 Task: Add a signature Danny Hernandez containing With thanks and warm regards, Danny Hernandez to email address softage.10@softage.net and add a folder A/B testing
Action: Mouse moved to (777, 109)
Screenshot: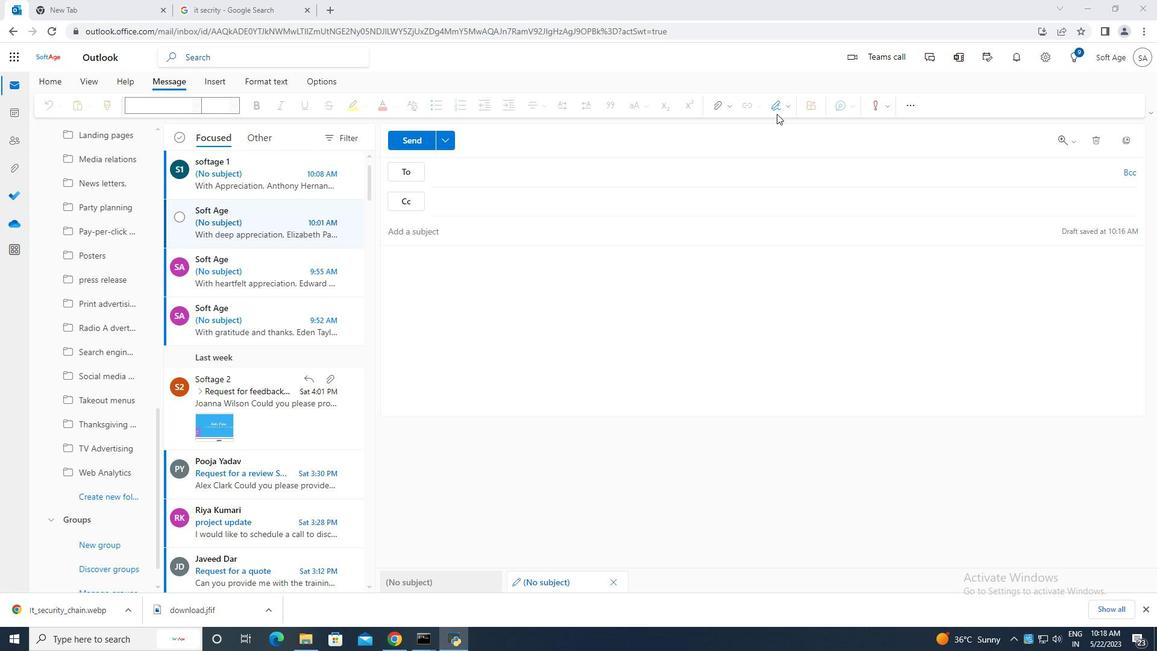 
Action: Mouse pressed left at (777, 109)
Screenshot: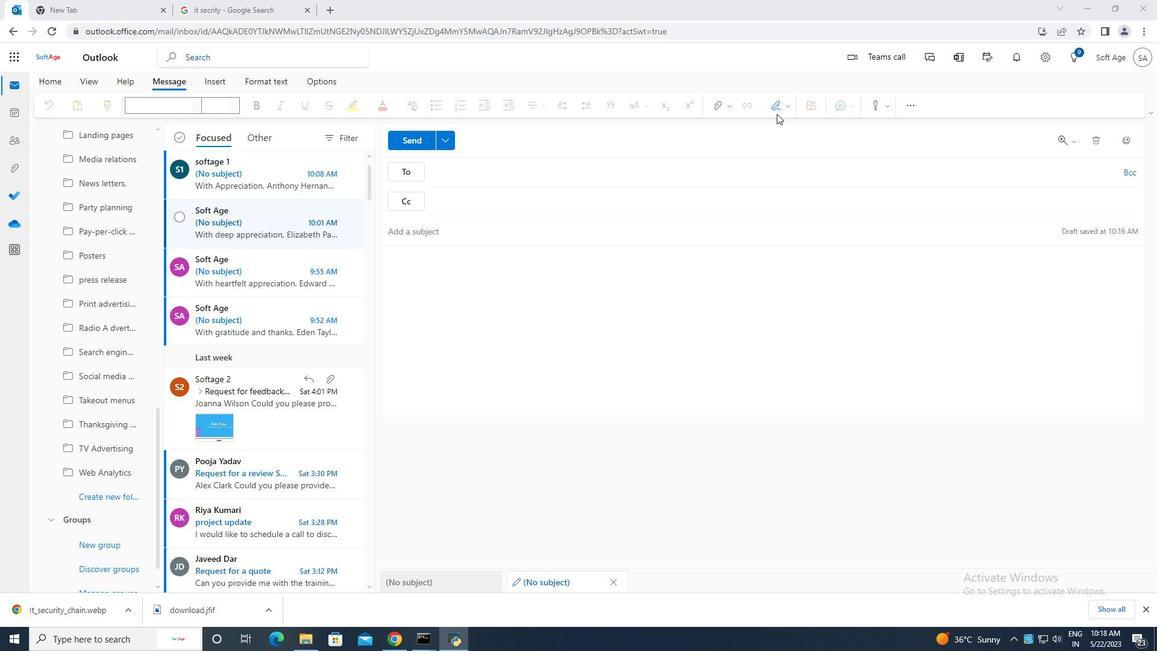 
Action: Mouse moved to (749, 155)
Screenshot: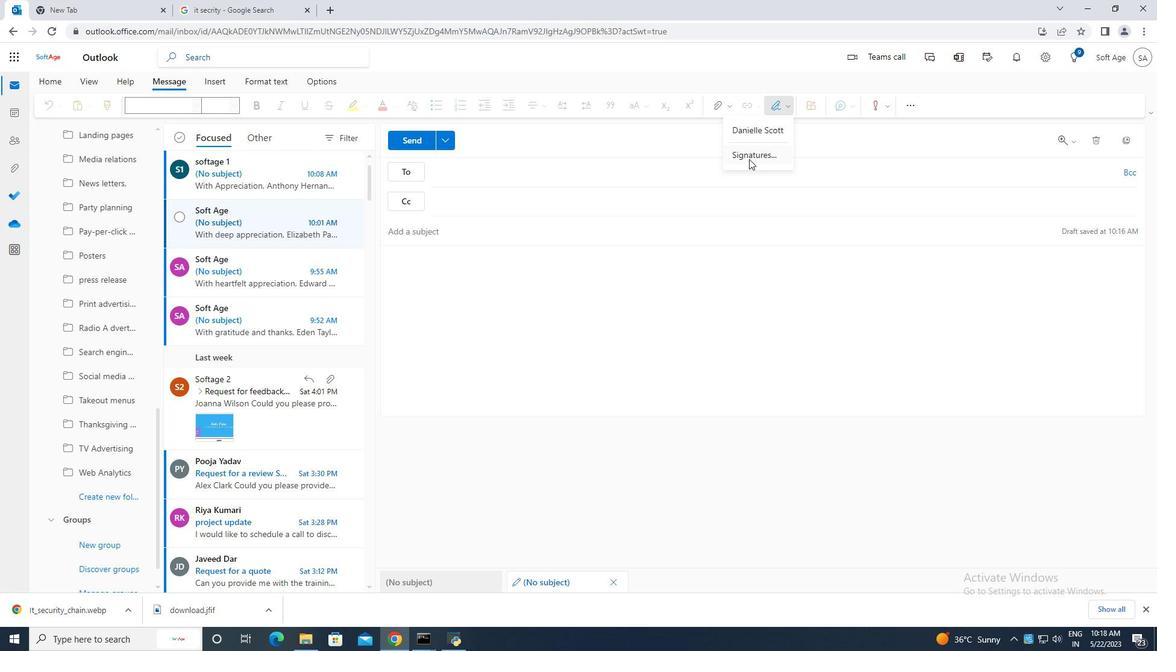
Action: Mouse pressed left at (749, 155)
Screenshot: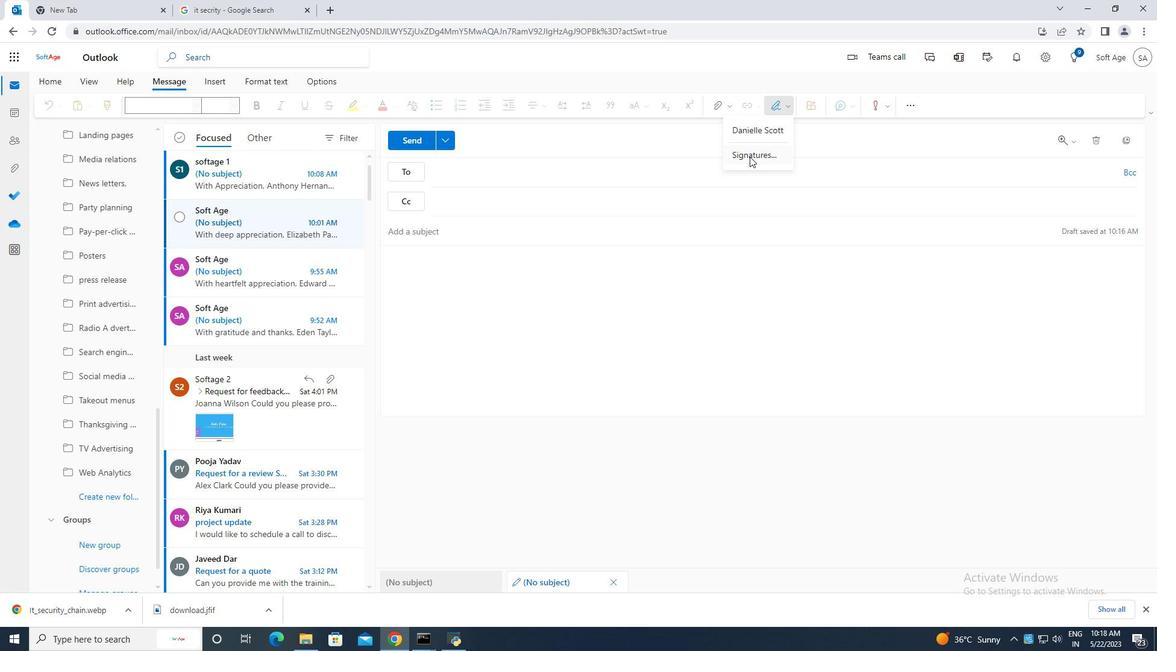 
Action: Mouse moved to (811, 200)
Screenshot: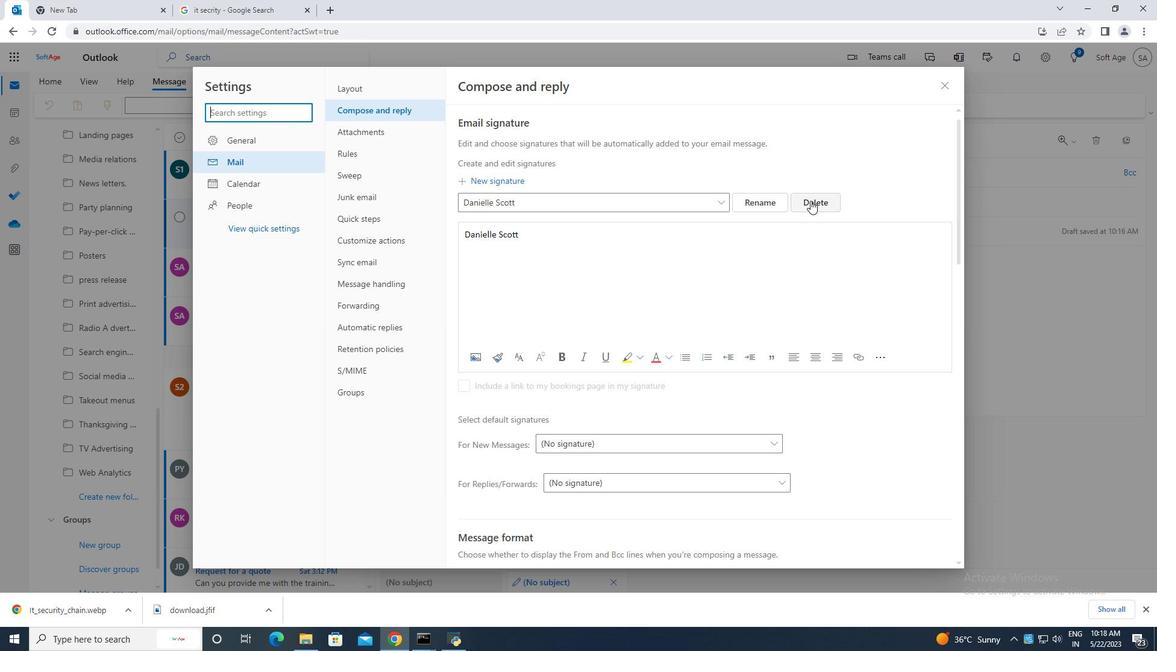 
Action: Mouse pressed left at (811, 200)
Screenshot: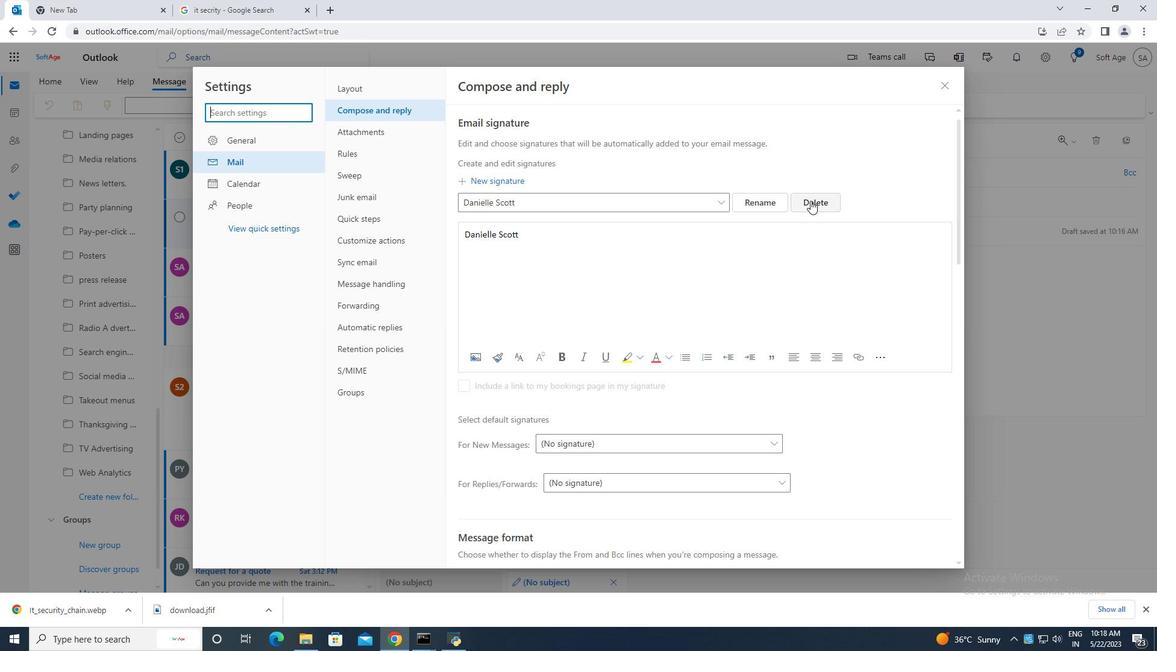 
Action: Mouse moved to (528, 199)
Screenshot: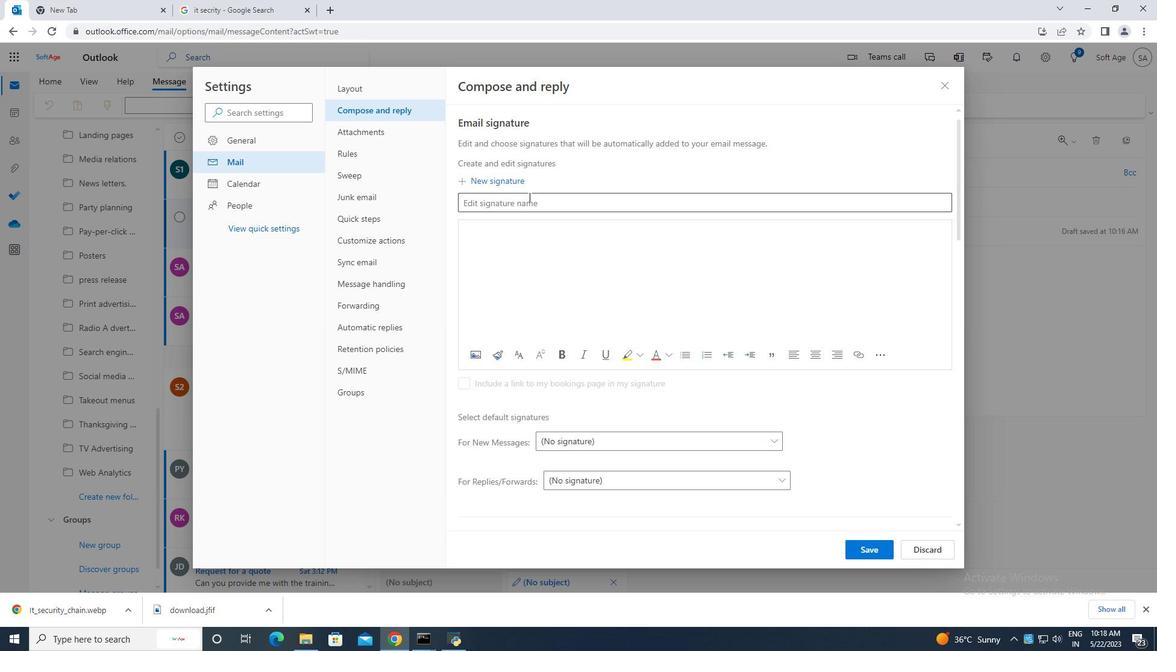 
Action: Mouse pressed left at (528, 199)
Screenshot: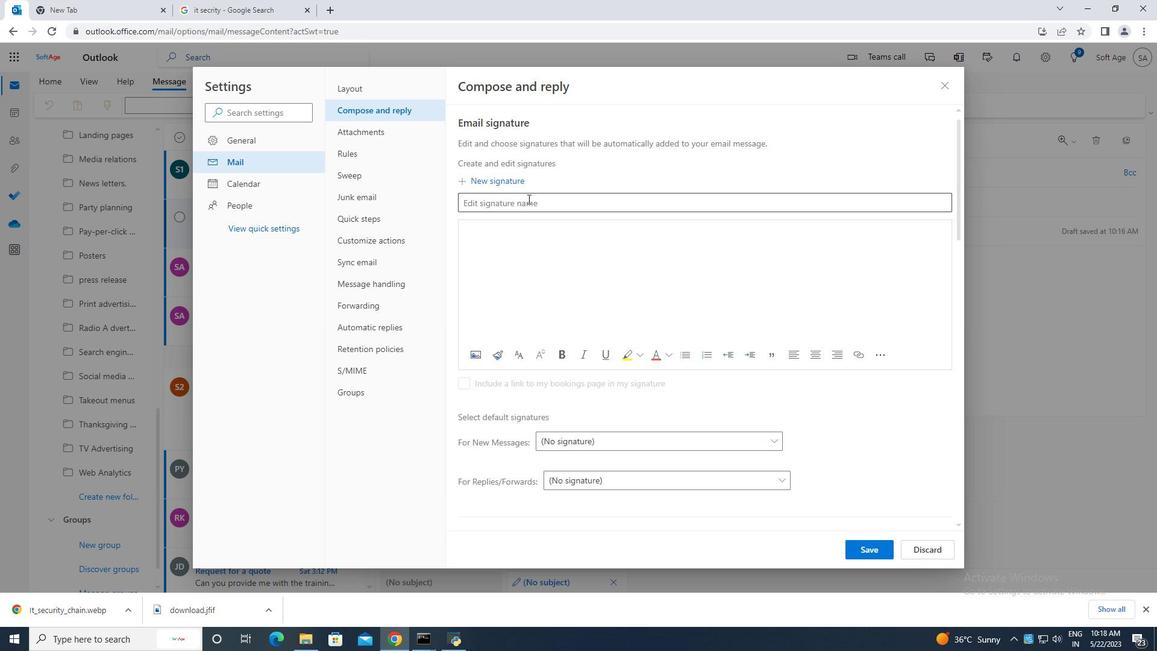 
Action: Mouse moved to (527, 199)
Screenshot: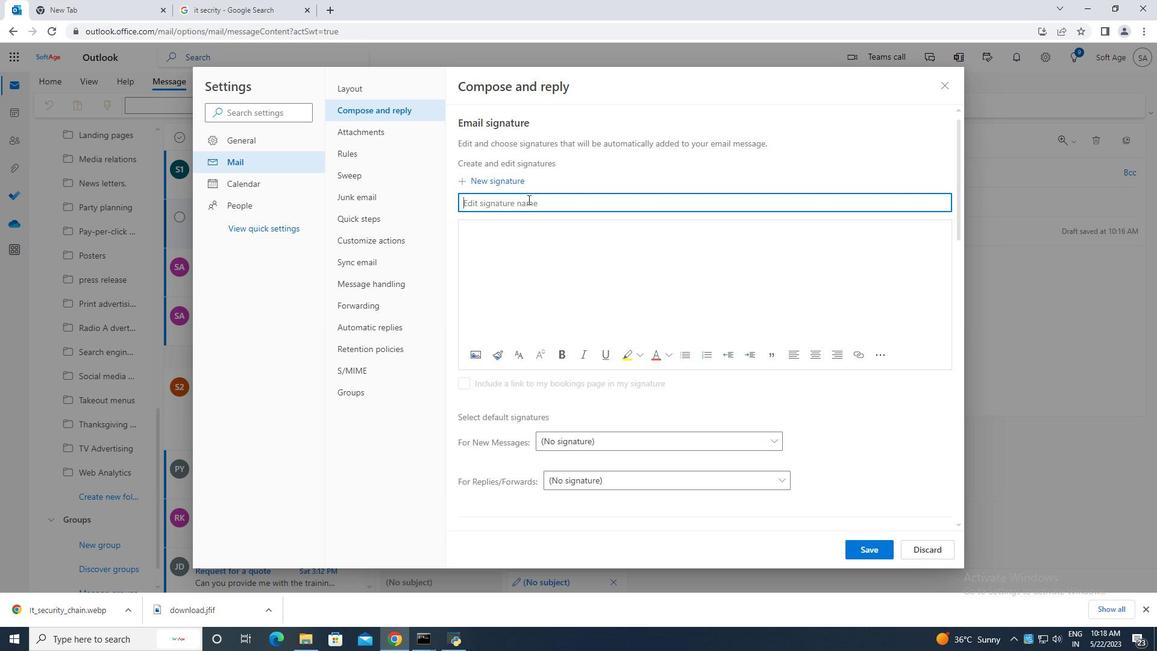 
Action: Key pressed <Key.caps_lock>D<Key.caps_lock>anny<Key.space><Key.caps_lock>H<Key.caps_lock>ernandez
Screenshot: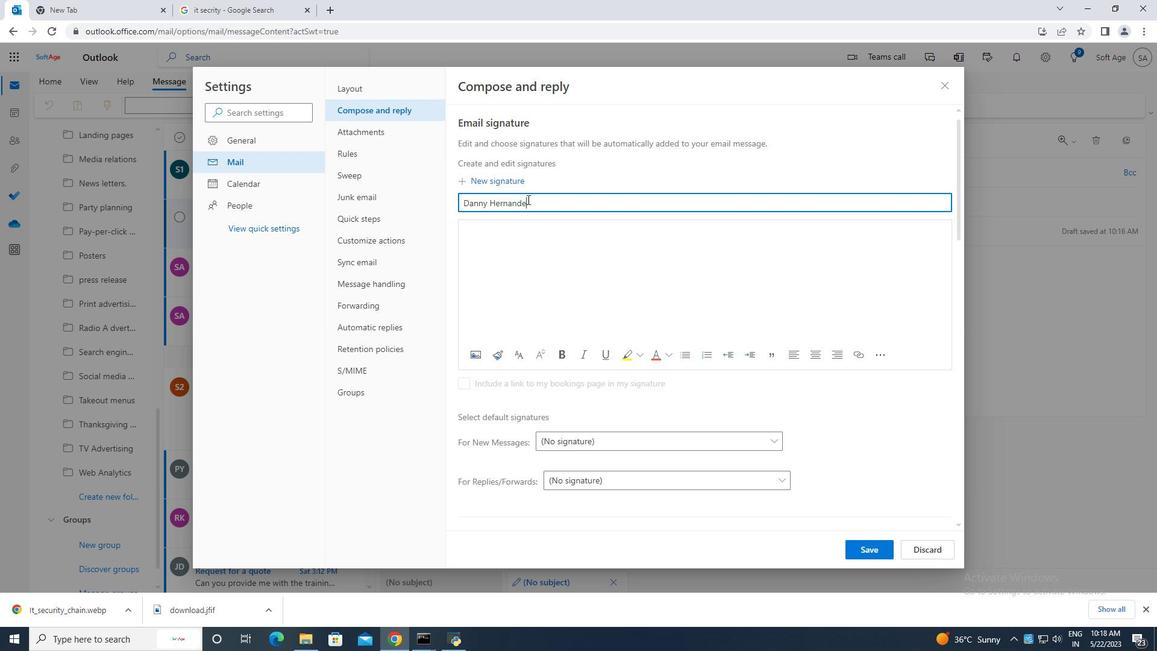 
Action: Mouse moved to (515, 229)
Screenshot: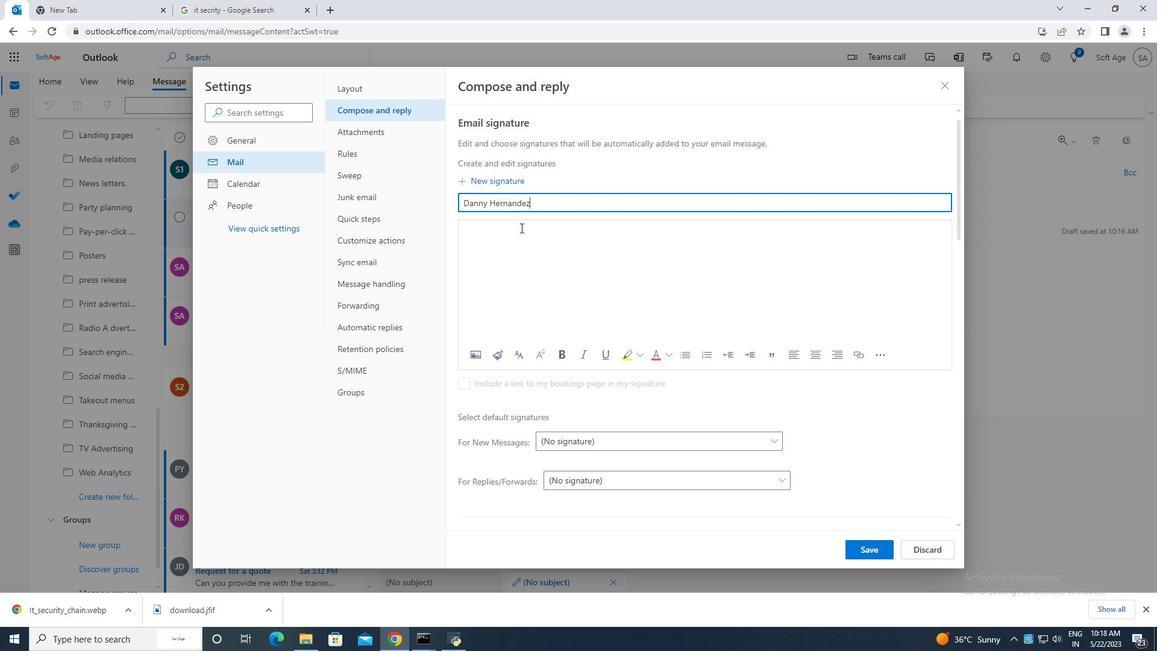 
Action: Mouse pressed left at (515, 229)
Screenshot: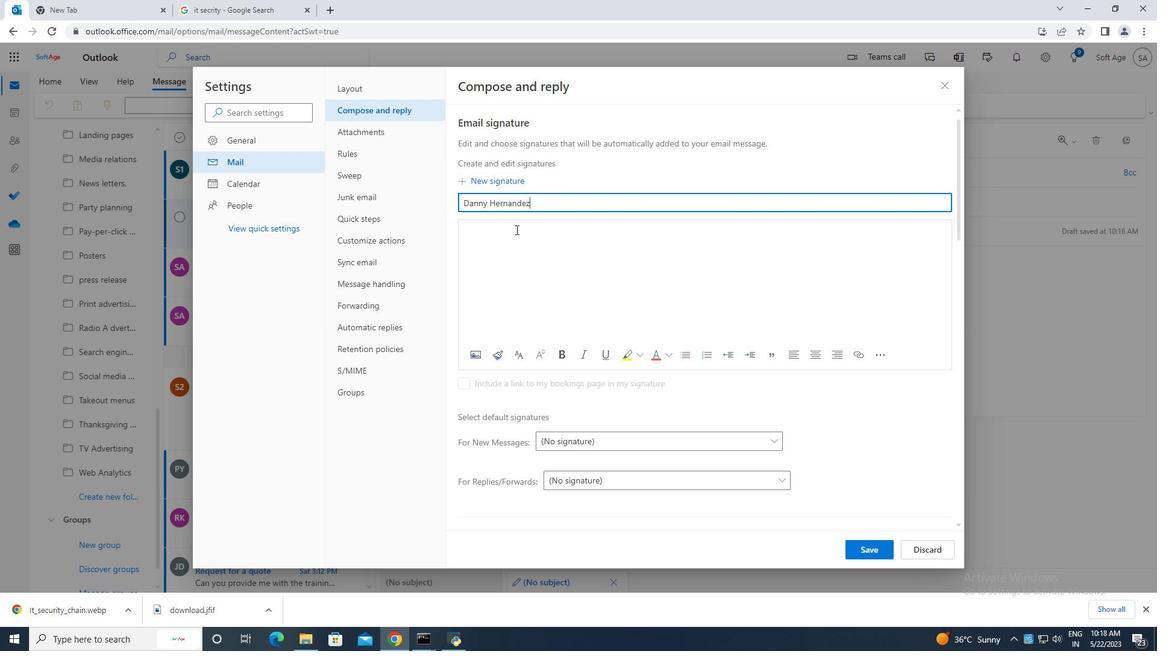 
Action: Mouse moved to (514, 229)
Screenshot: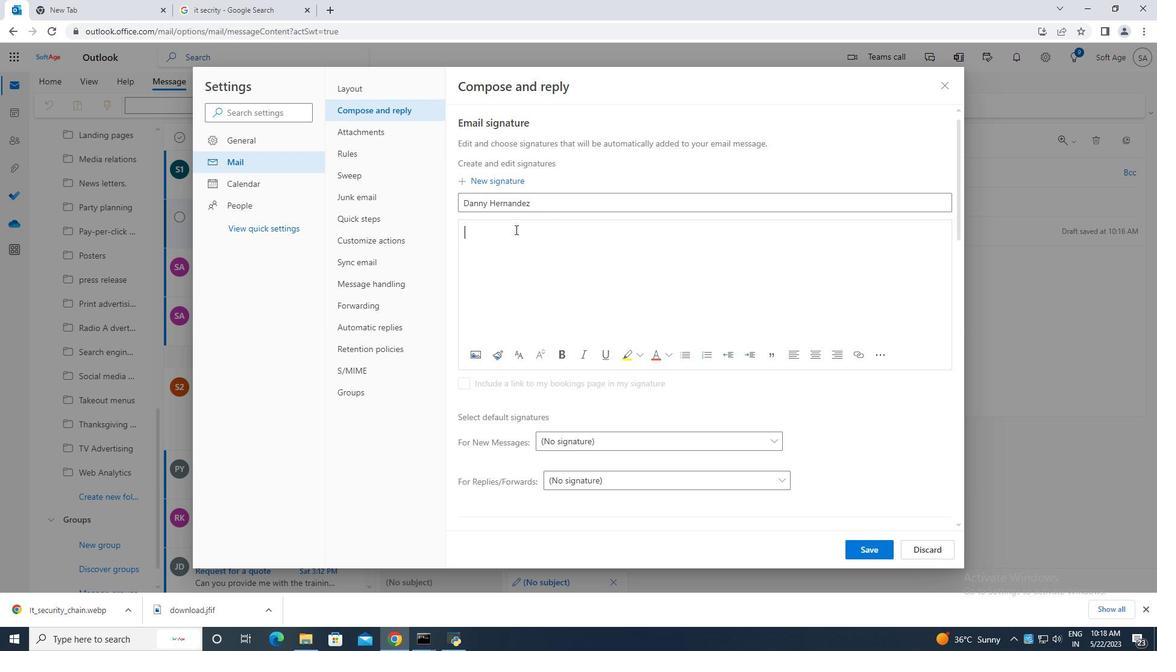 
Action: Key pressed <Key.caps_lock>D<Key.caps_lock>anny<Key.space><Key.caps_lock>H<Key.caps_lock>ernandez
Screenshot: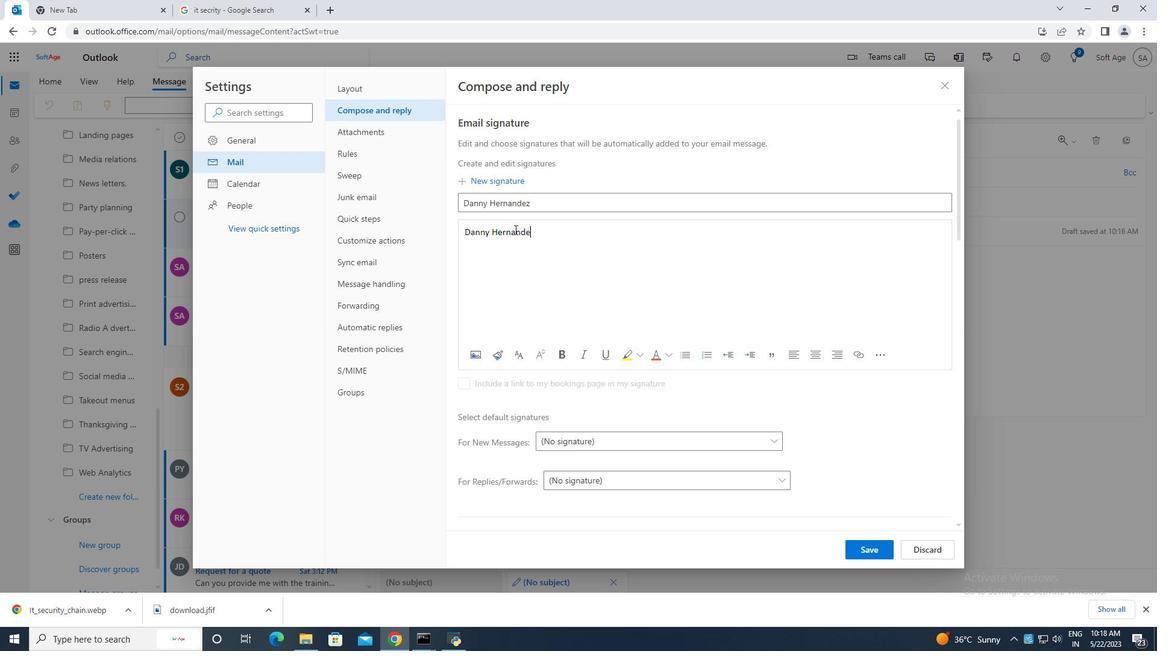 
Action: Mouse moved to (874, 550)
Screenshot: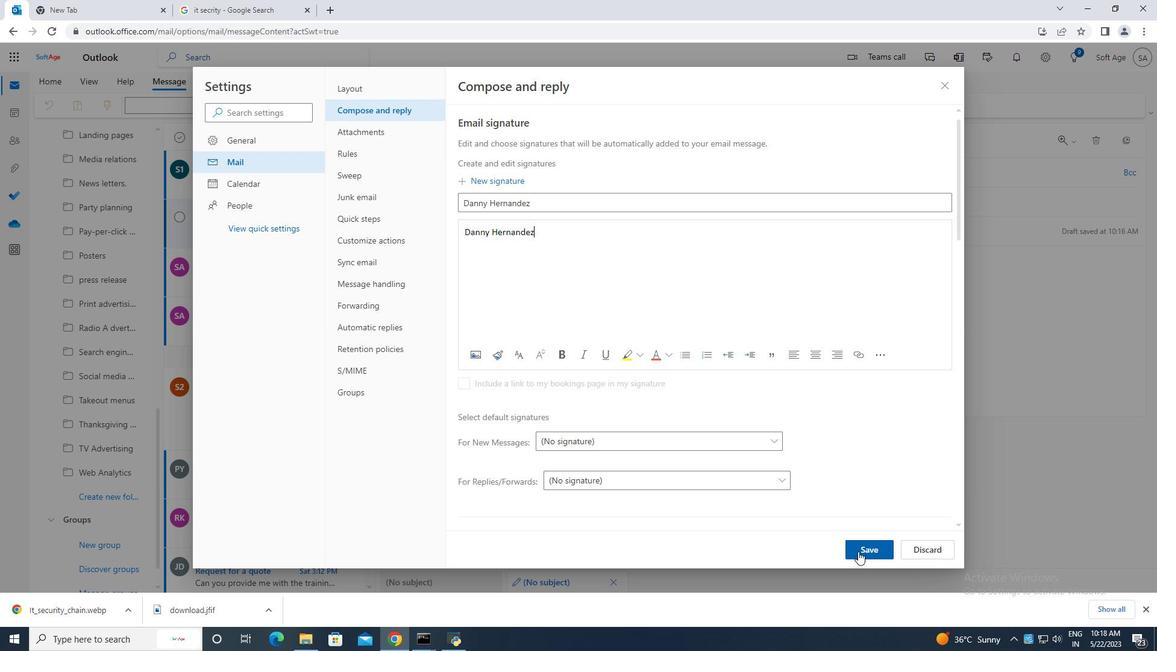 
Action: Mouse pressed left at (874, 550)
Screenshot: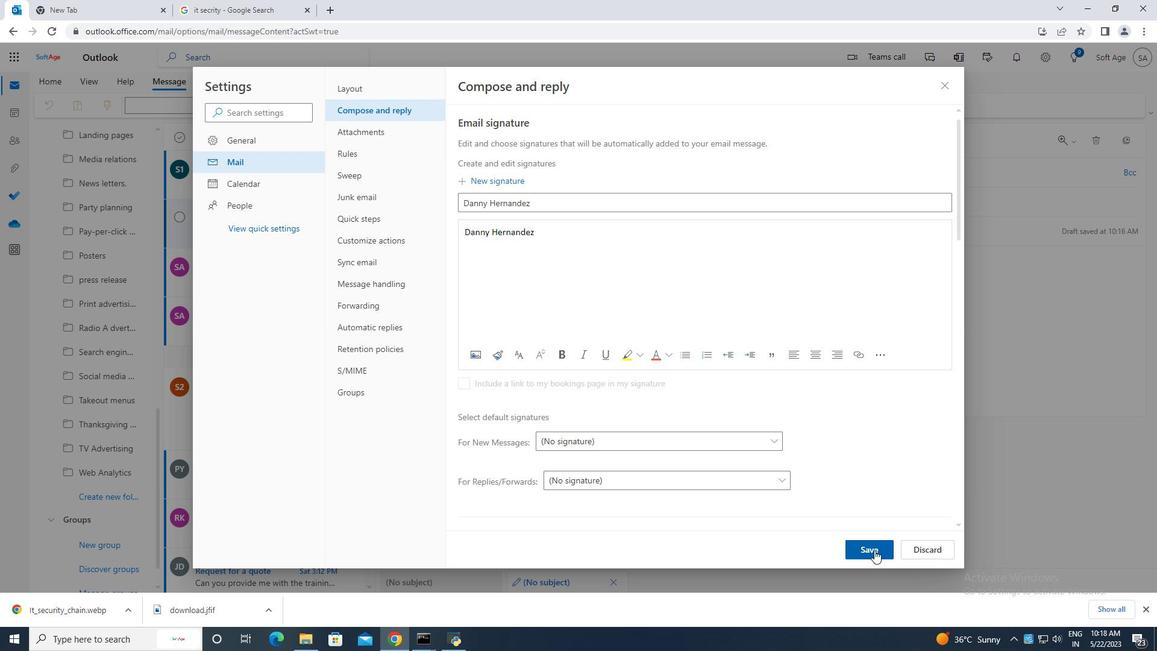 
Action: Mouse moved to (944, 87)
Screenshot: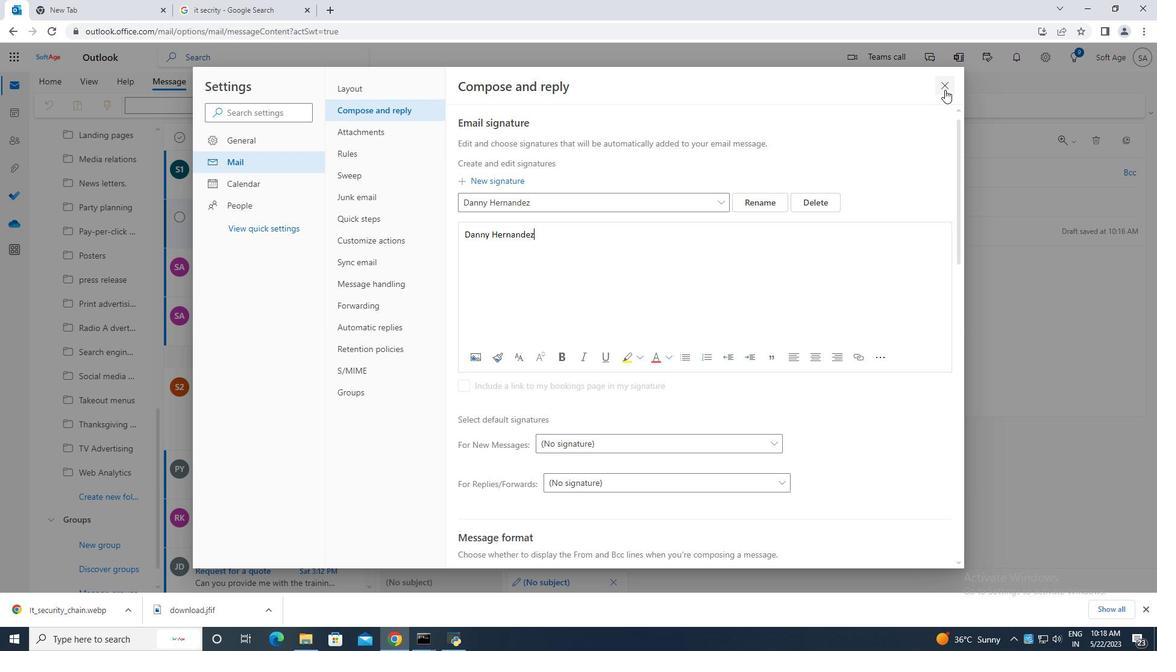 
Action: Mouse pressed left at (944, 87)
Screenshot: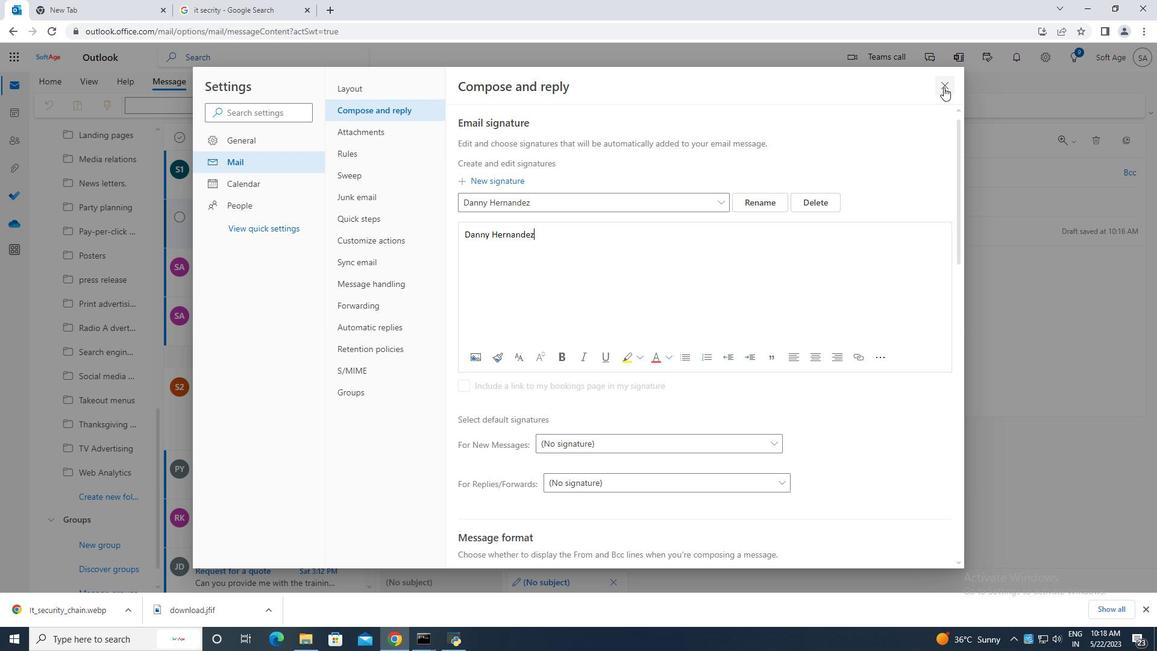 
Action: Mouse moved to (778, 107)
Screenshot: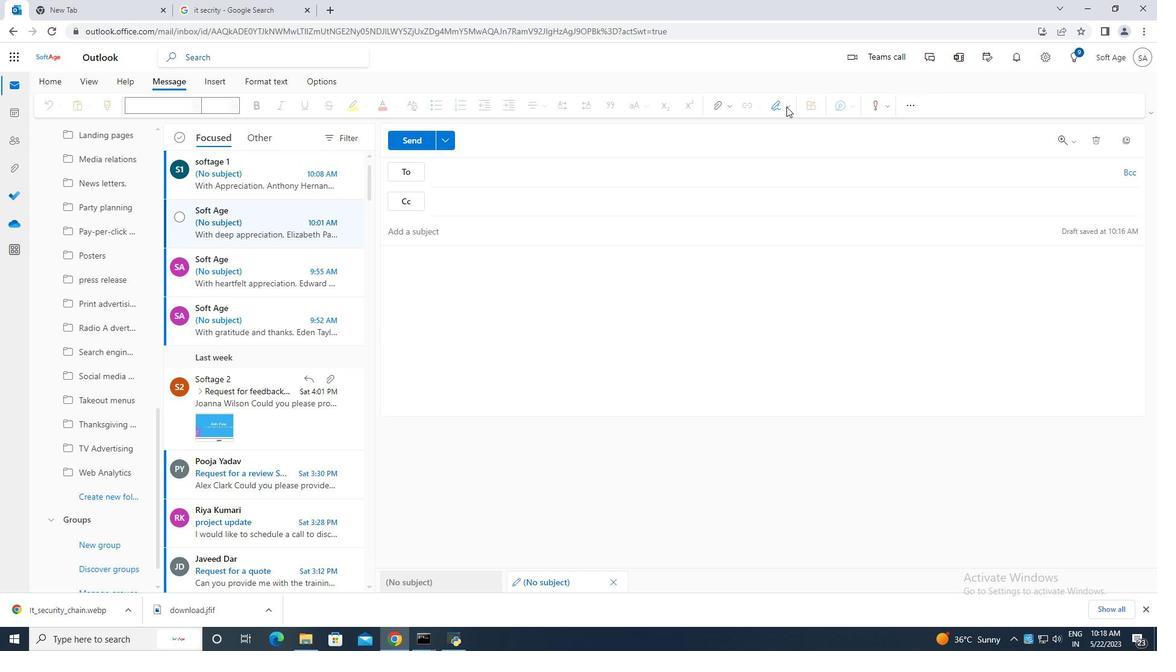 
Action: Mouse pressed left at (778, 107)
Screenshot: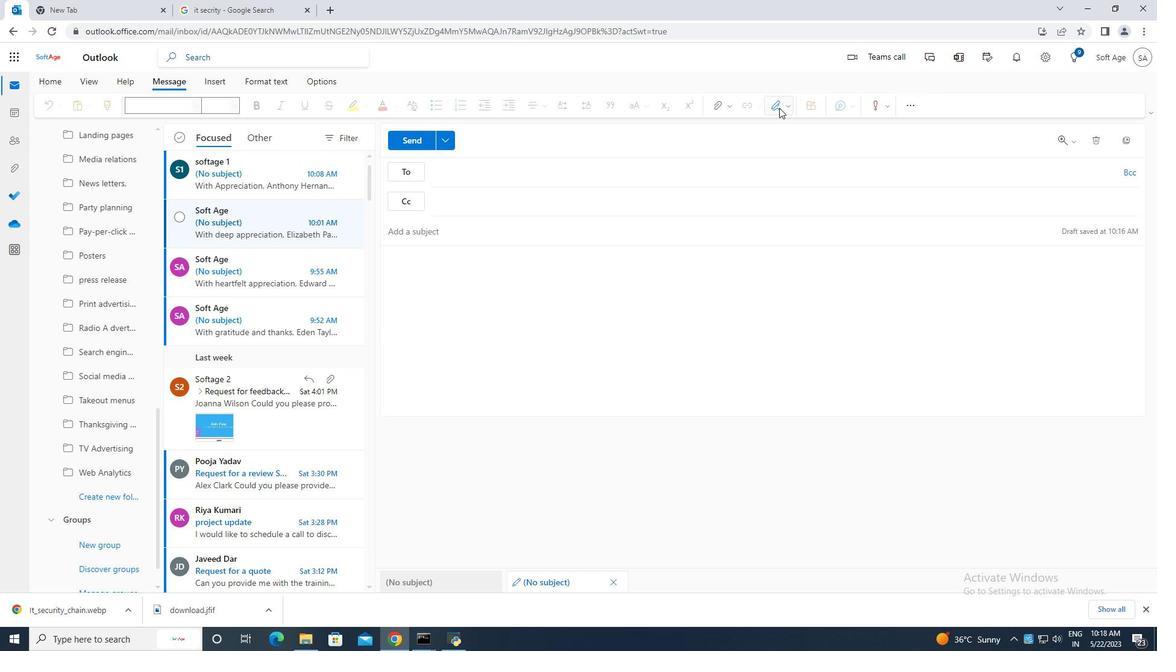 
Action: Mouse moved to (749, 129)
Screenshot: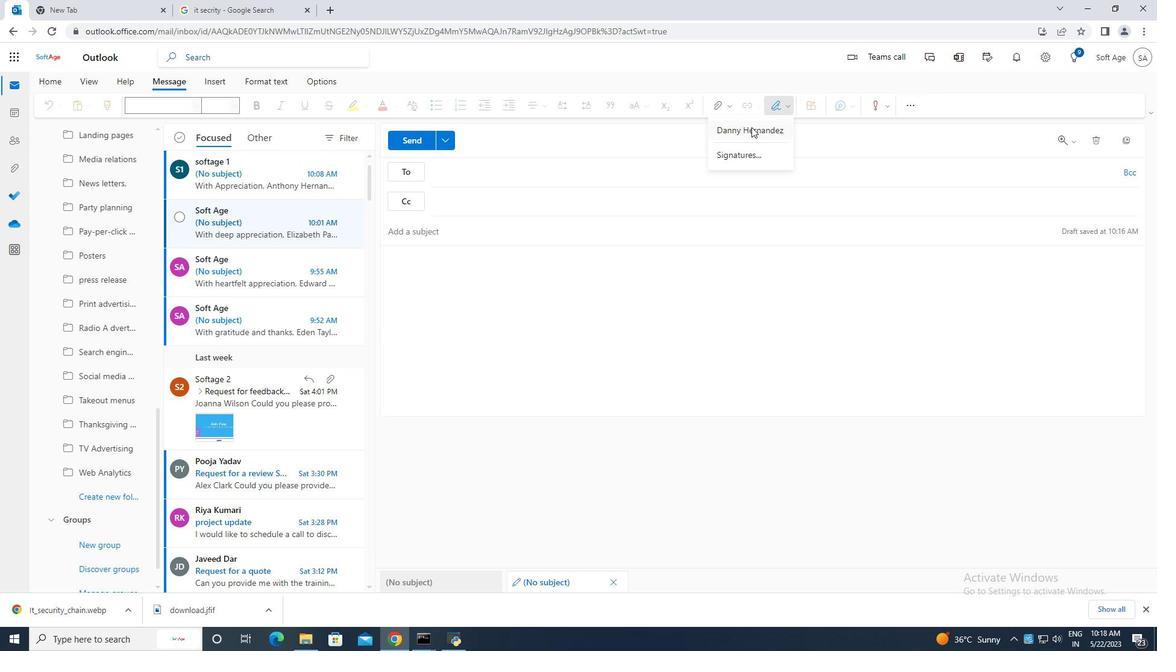 
Action: Mouse pressed left at (749, 129)
Screenshot: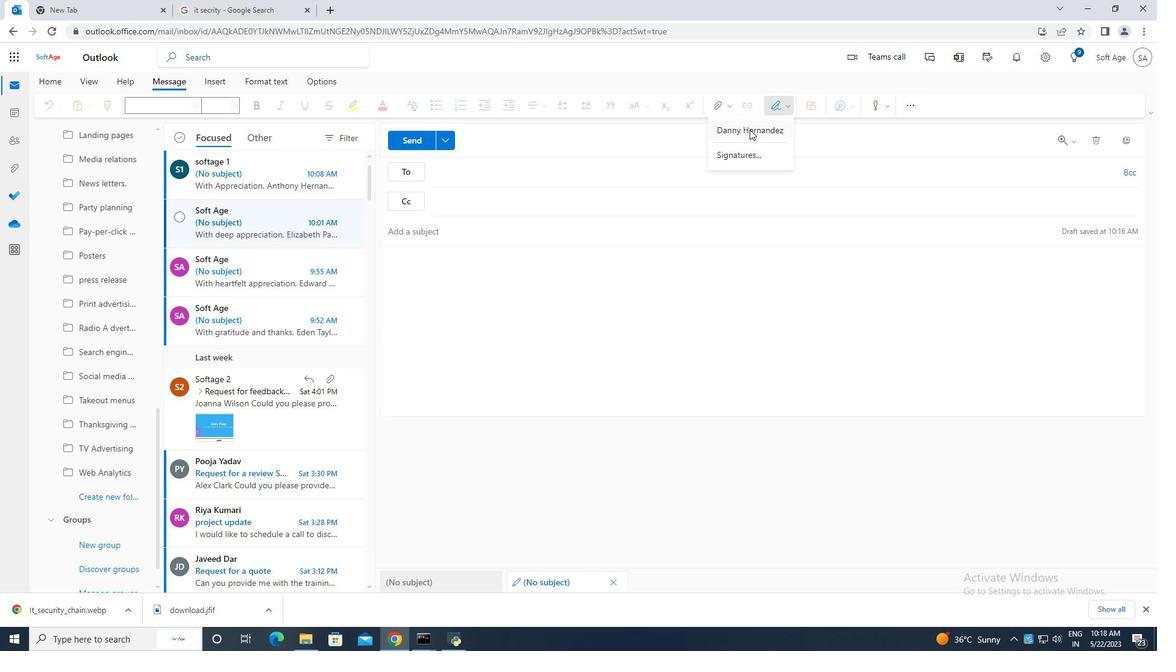 
Action: Mouse moved to (423, 259)
Screenshot: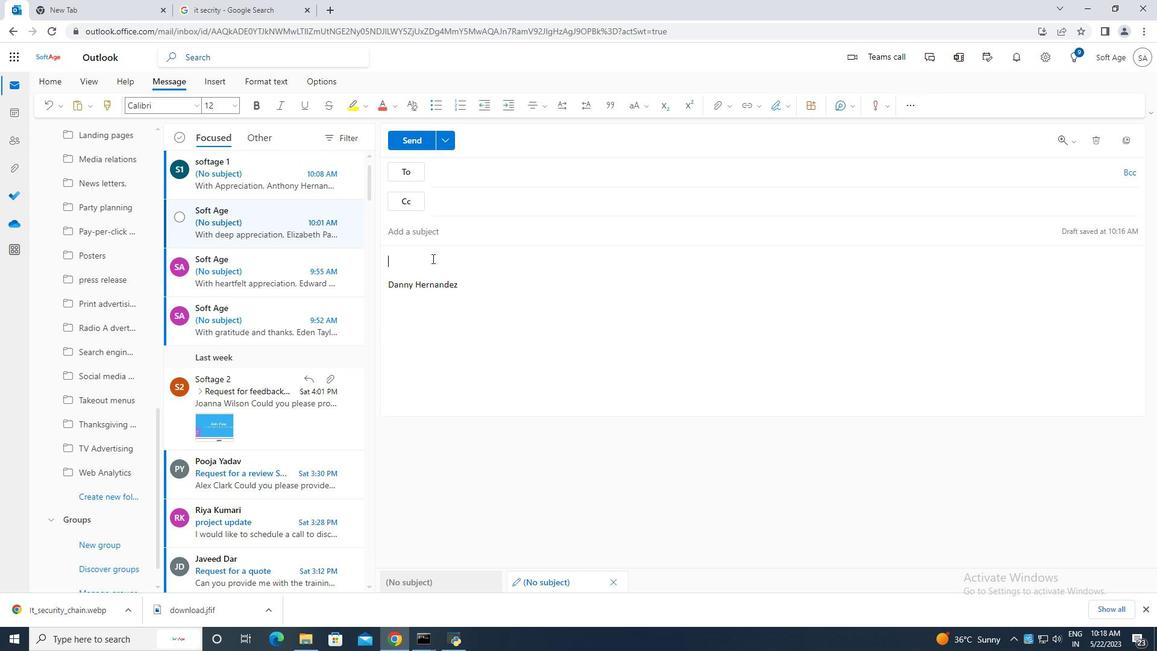 
Action: Key pressed <Key.caps_lock>C<Key.caps_lock>ontaining<Key.space>with<Key.space>thanks<Key.space>and<Key.space>warm<Key.space>regards,
Screenshot: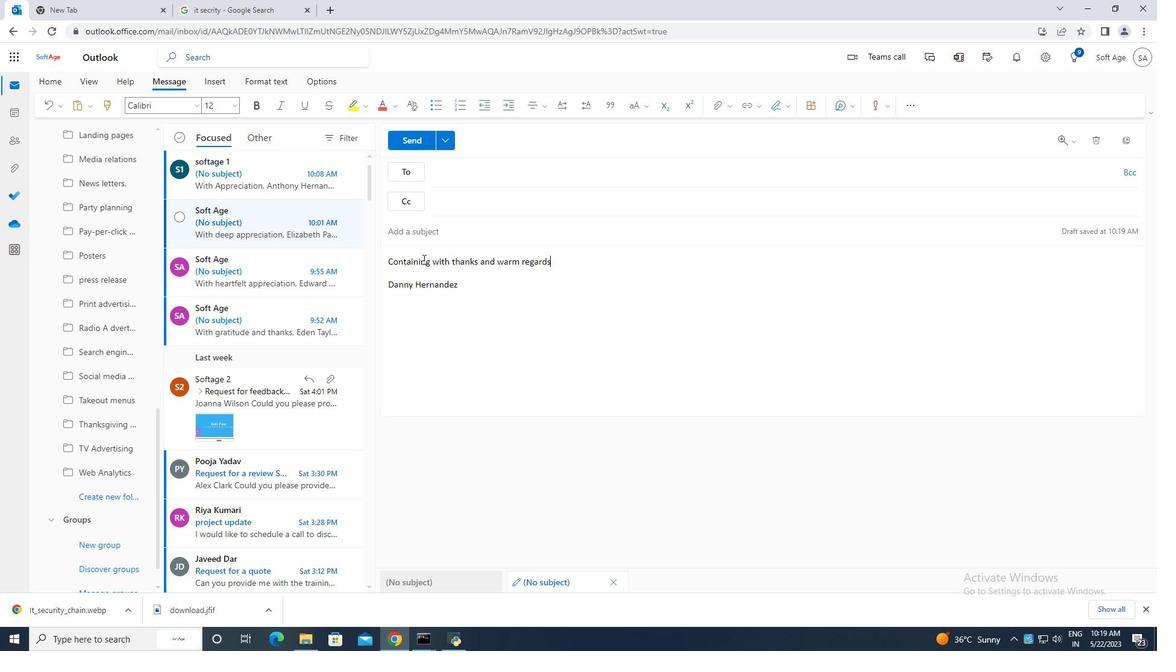 
Action: Mouse moved to (485, 170)
Screenshot: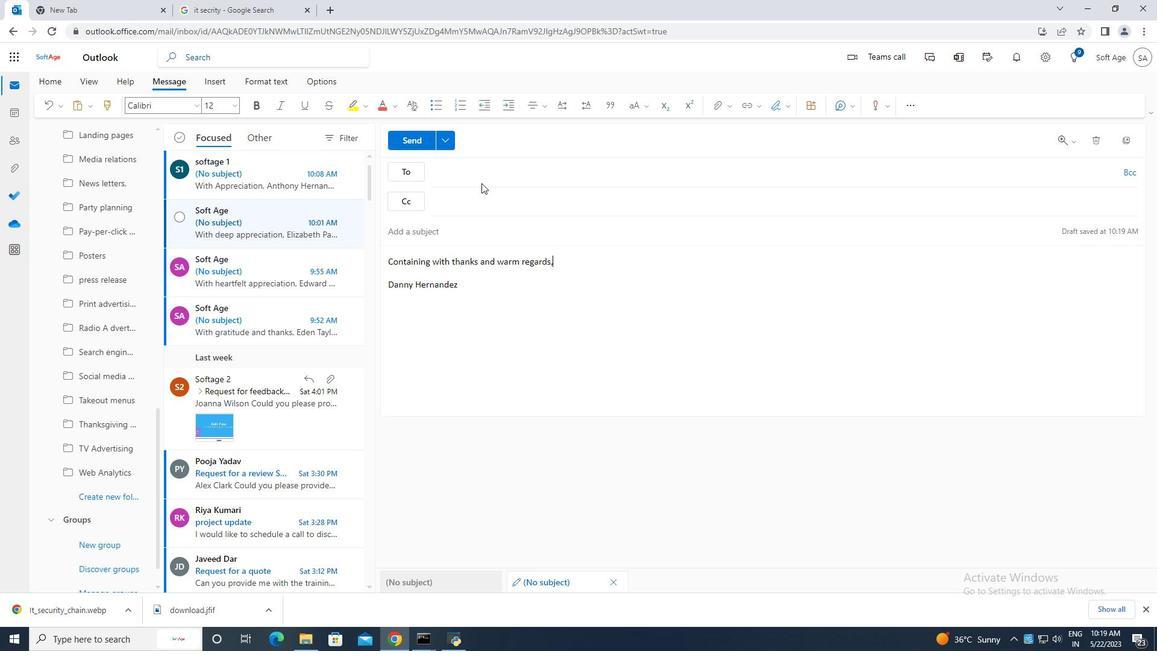 
Action: Mouse pressed left at (485, 170)
Screenshot: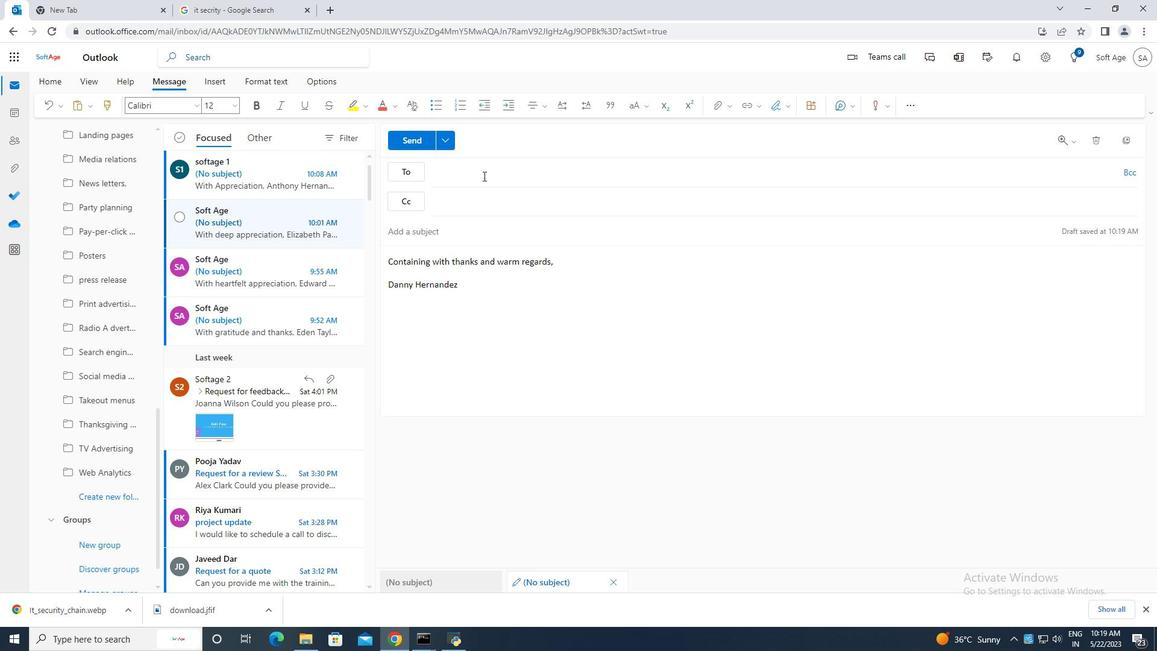 
Action: Mouse moved to (483, 170)
Screenshot: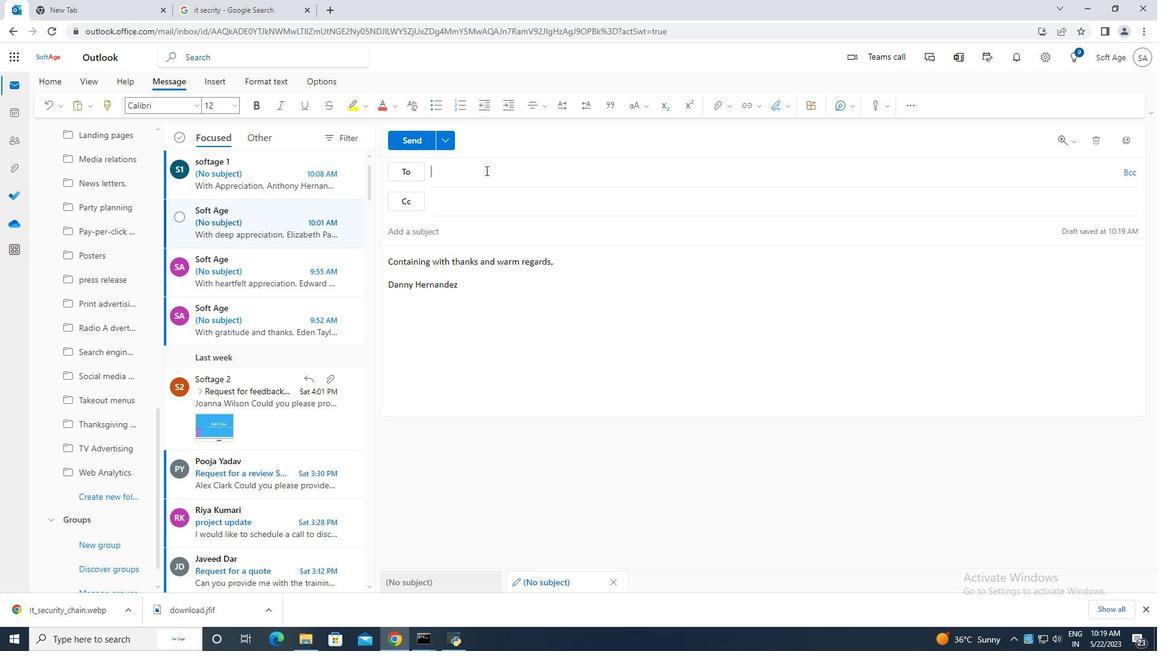 
Action: Key pressed softage.10
Screenshot: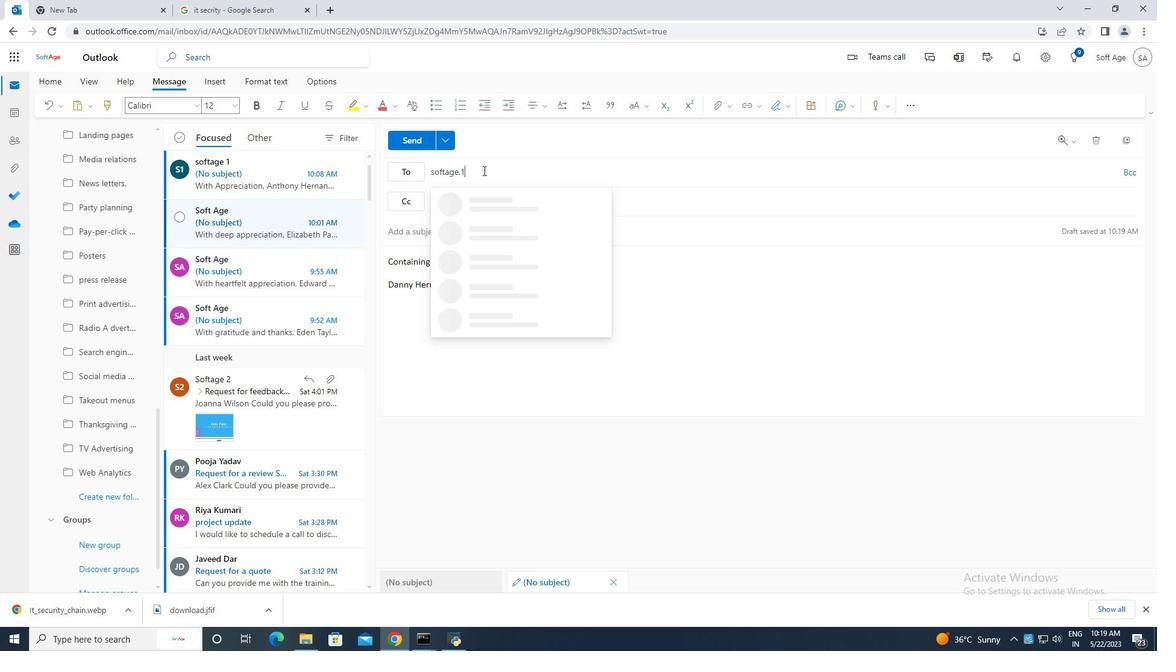 
Action: Mouse moved to (560, 230)
Screenshot: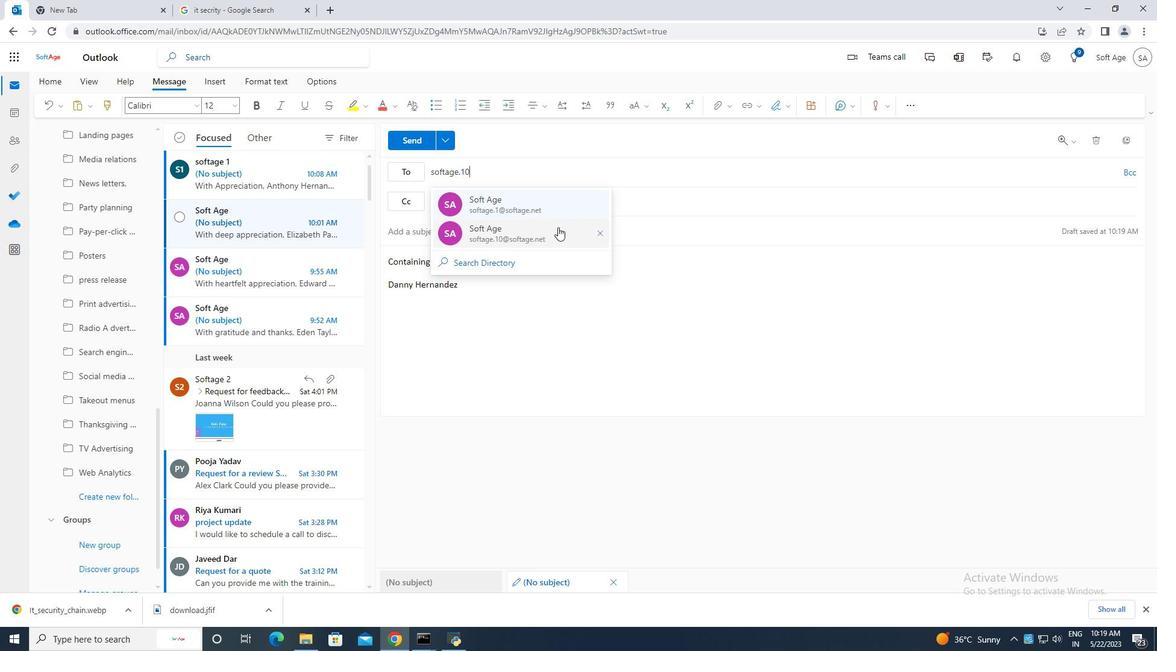 
Action: Mouse pressed left at (560, 230)
Screenshot: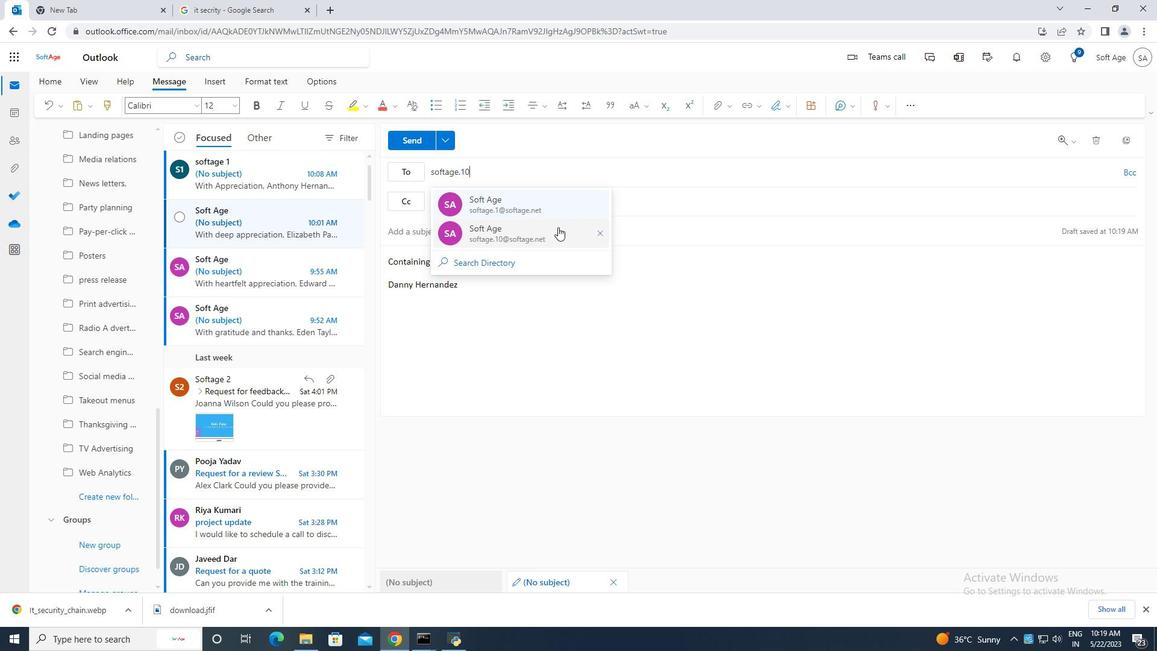 
Action: Mouse moved to (121, 497)
Screenshot: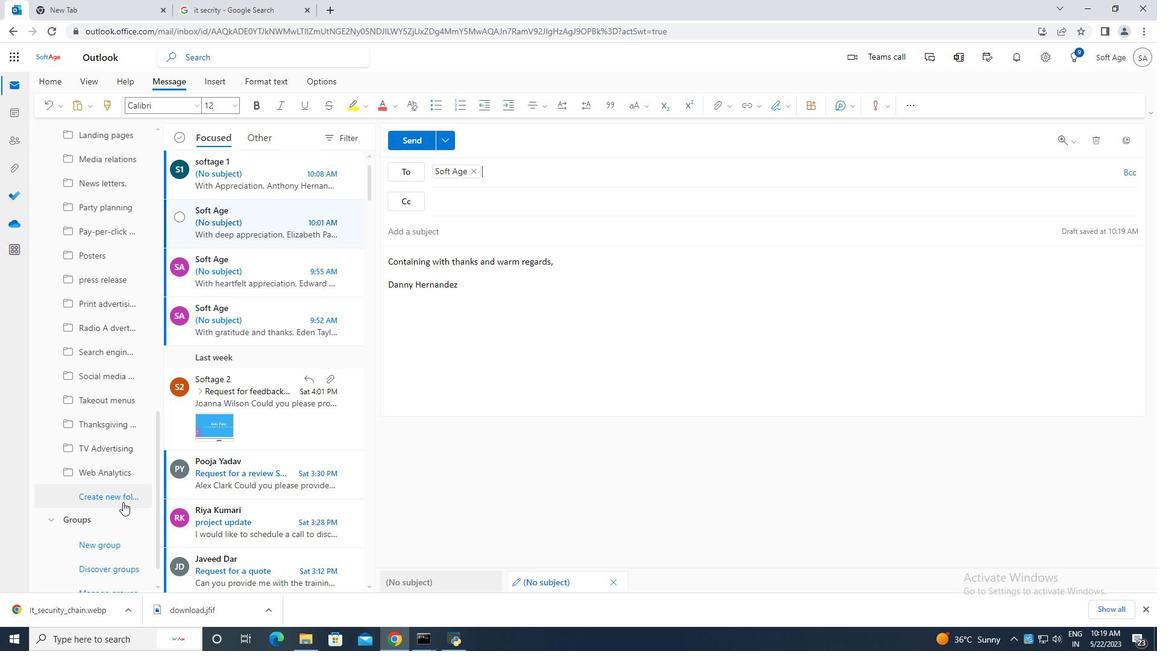 
Action: Mouse pressed left at (121, 497)
Screenshot: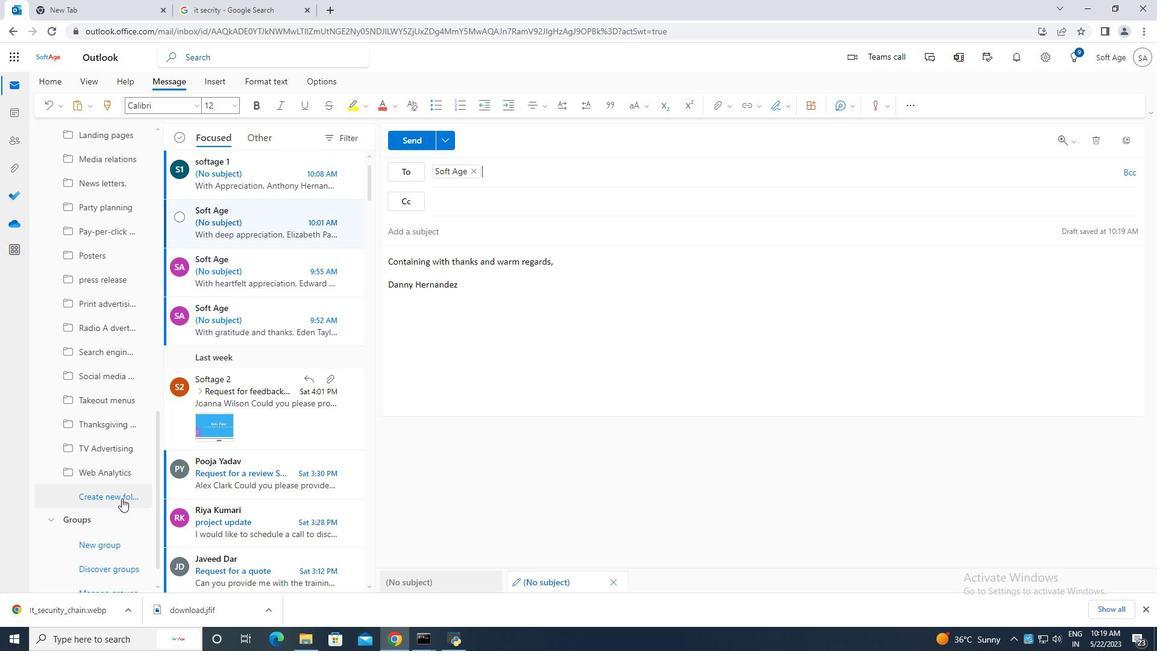 
Action: Mouse moved to (91, 493)
Screenshot: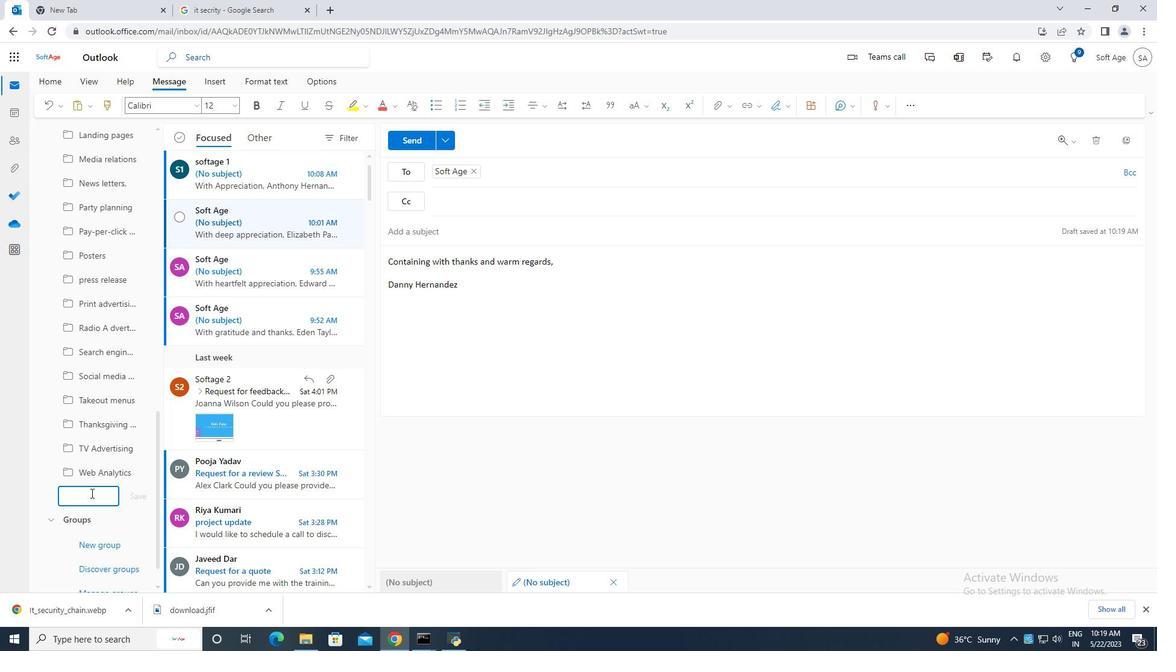 
Action: Key pressed <Key.caps_lock>A/B<Key.space><Key.caps_lock>testing
Screenshot: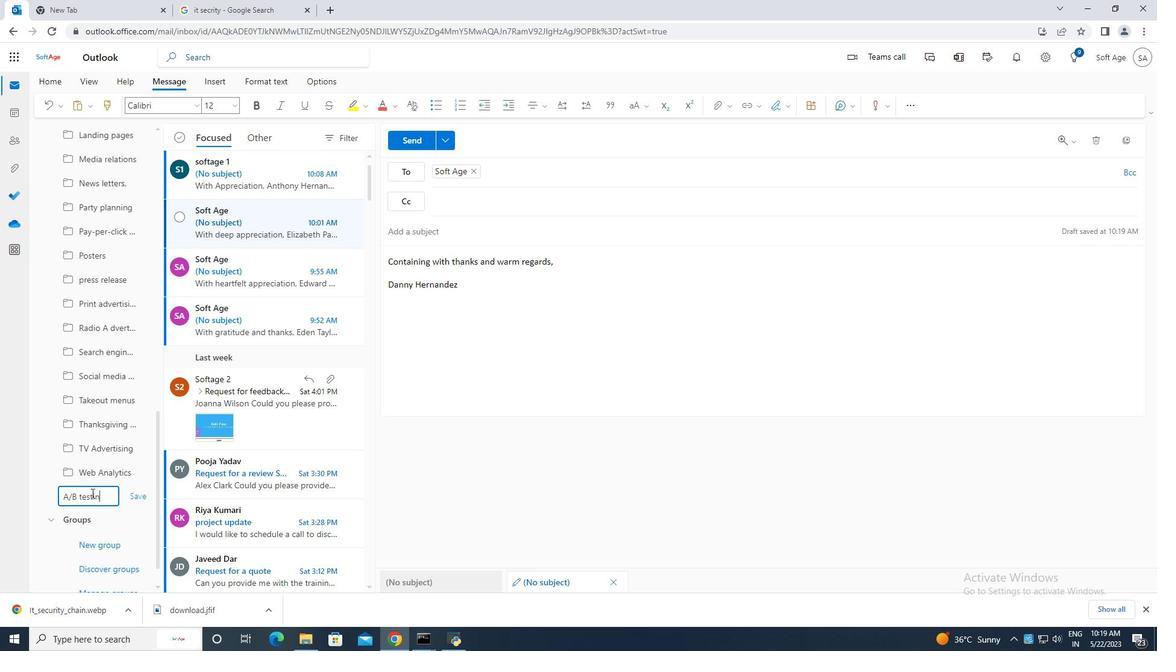 
Action: Mouse moved to (136, 494)
Screenshot: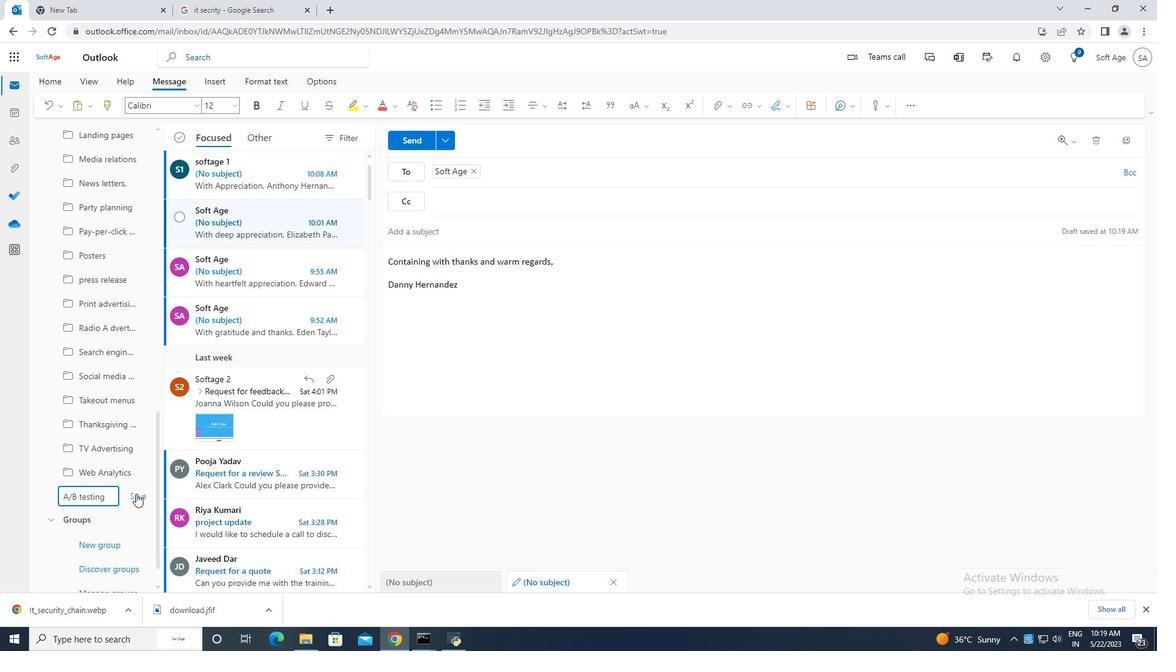 
Action: Mouse pressed left at (136, 494)
Screenshot: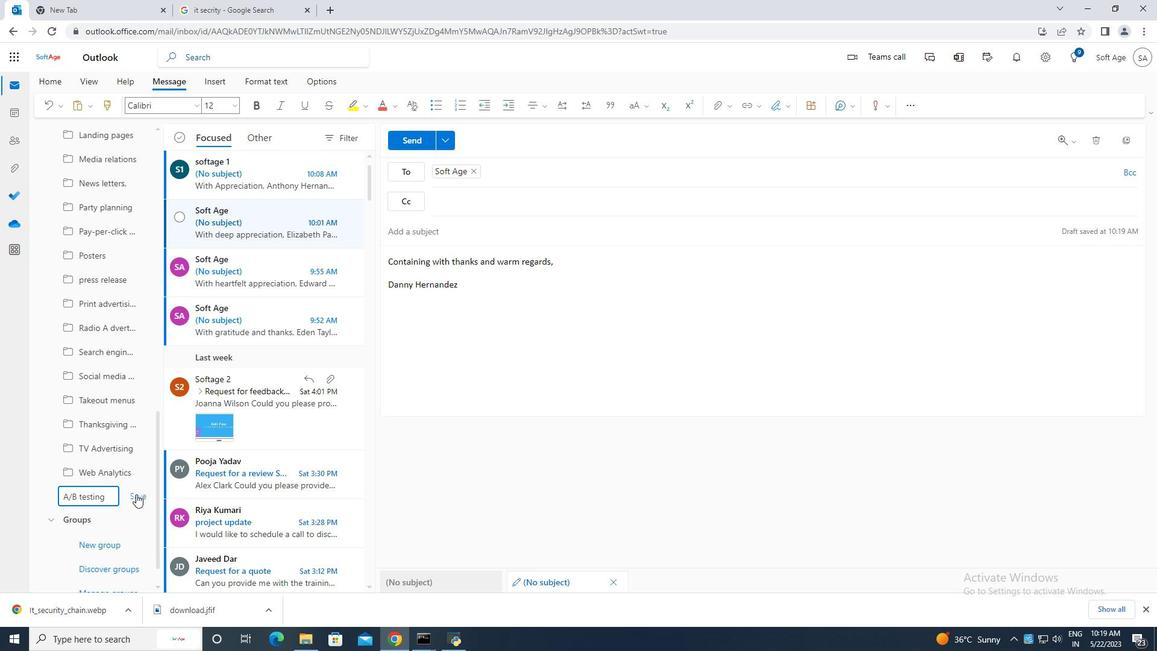 
Action: Mouse moved to (414, 136)
Screenshot: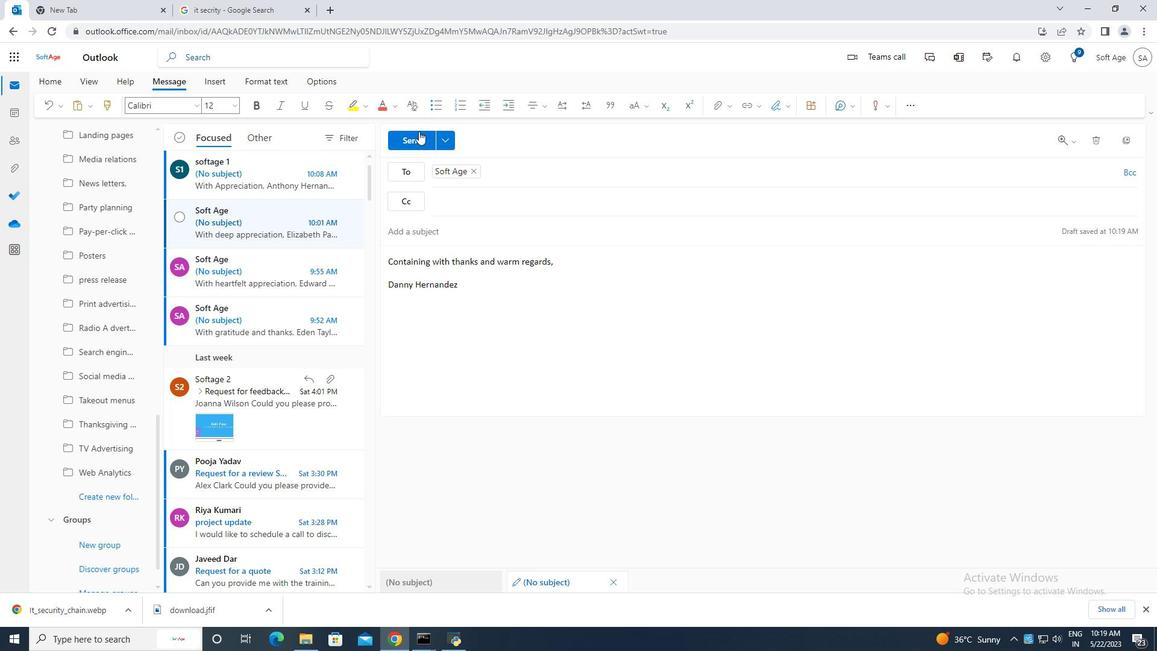 
Action: Mouse pressed left at (414, 136)
Screenshot: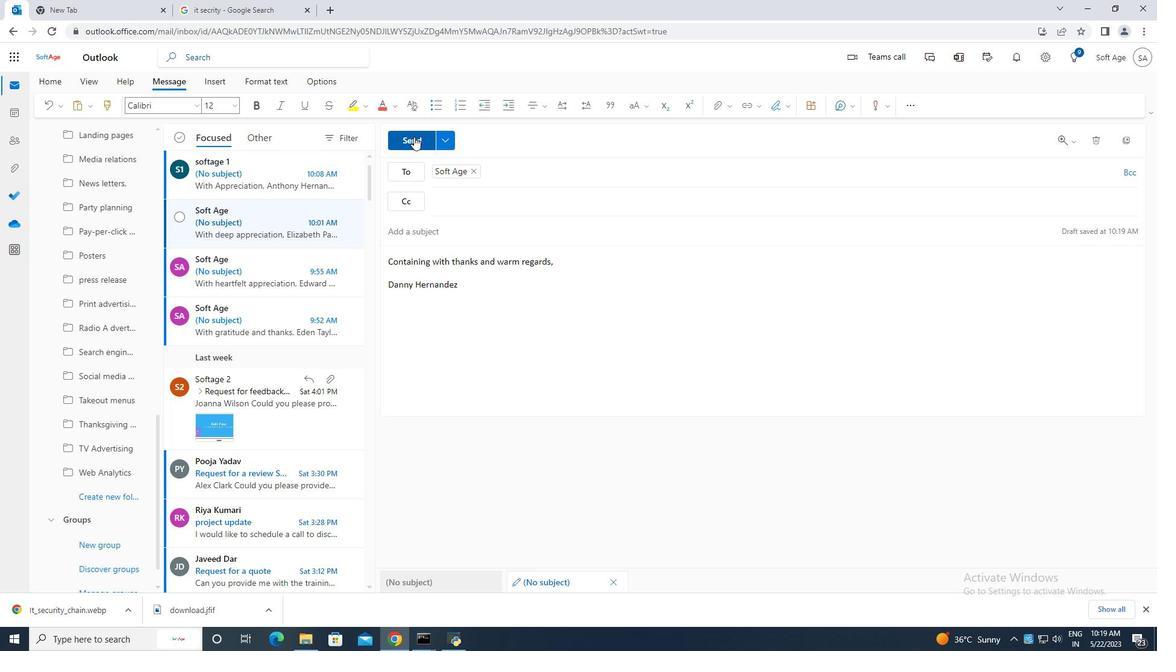 
Action: Mouse moved to (578, 346)
Screenshot: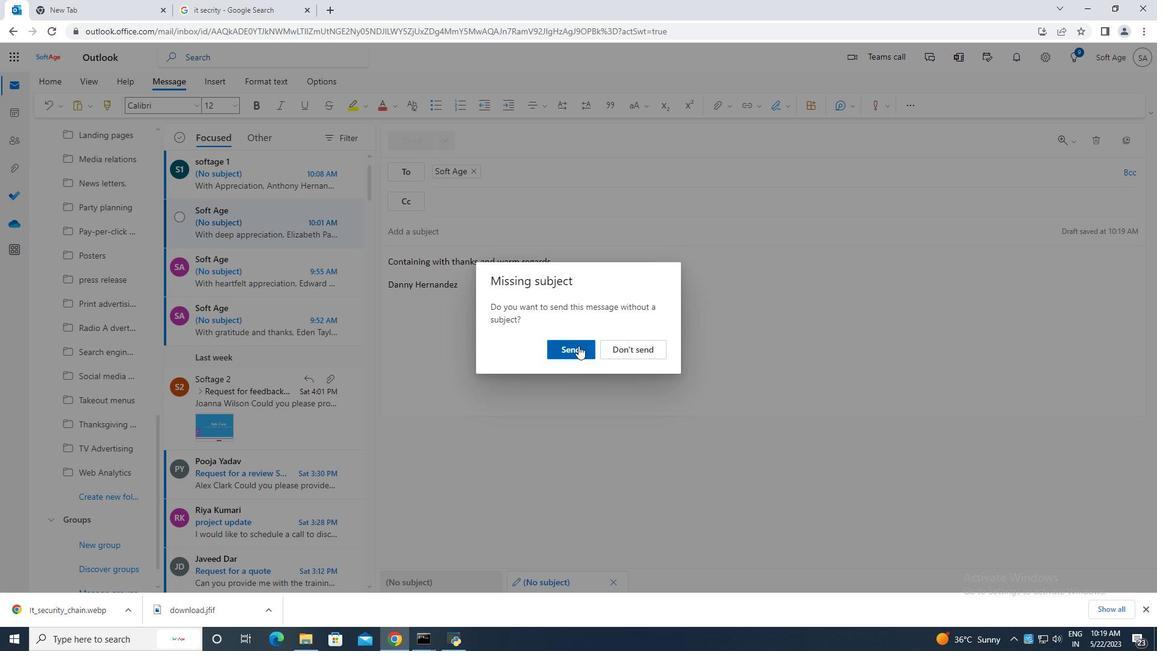 
Action: Mouse pressed left at (578, 346)
Screenshot: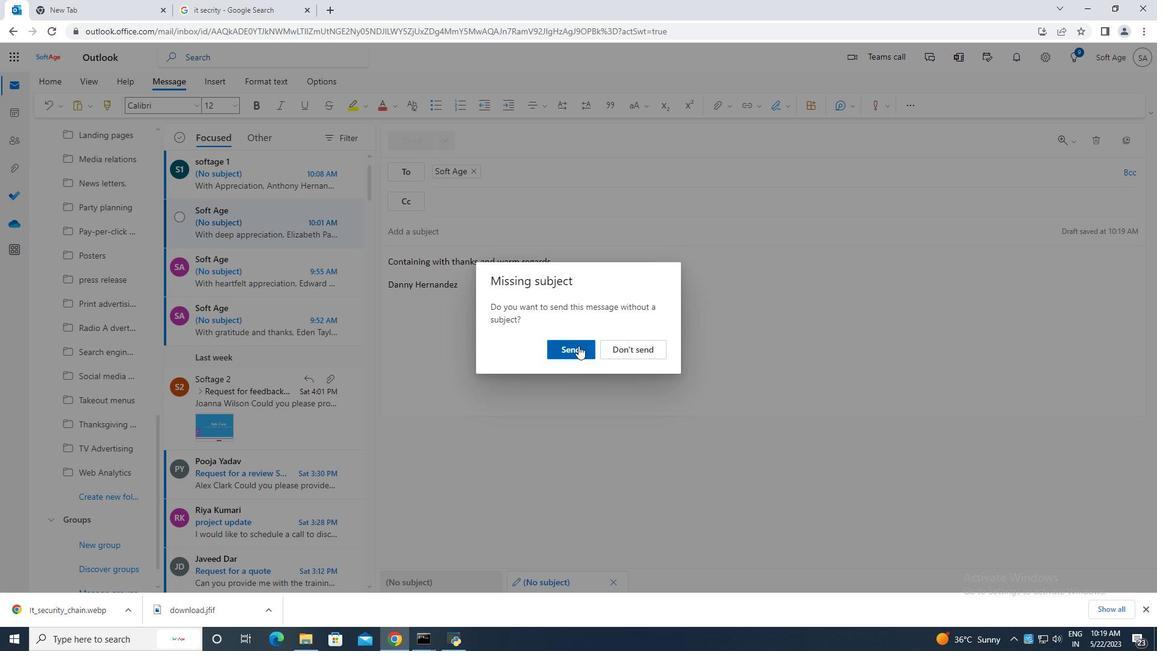 
